 Task: Plan a 3-hour wildlife tracking and nature exploration hike for outdoor enthusiasts.
Action: Mouse pressed left at (476, 192)
Screenshot: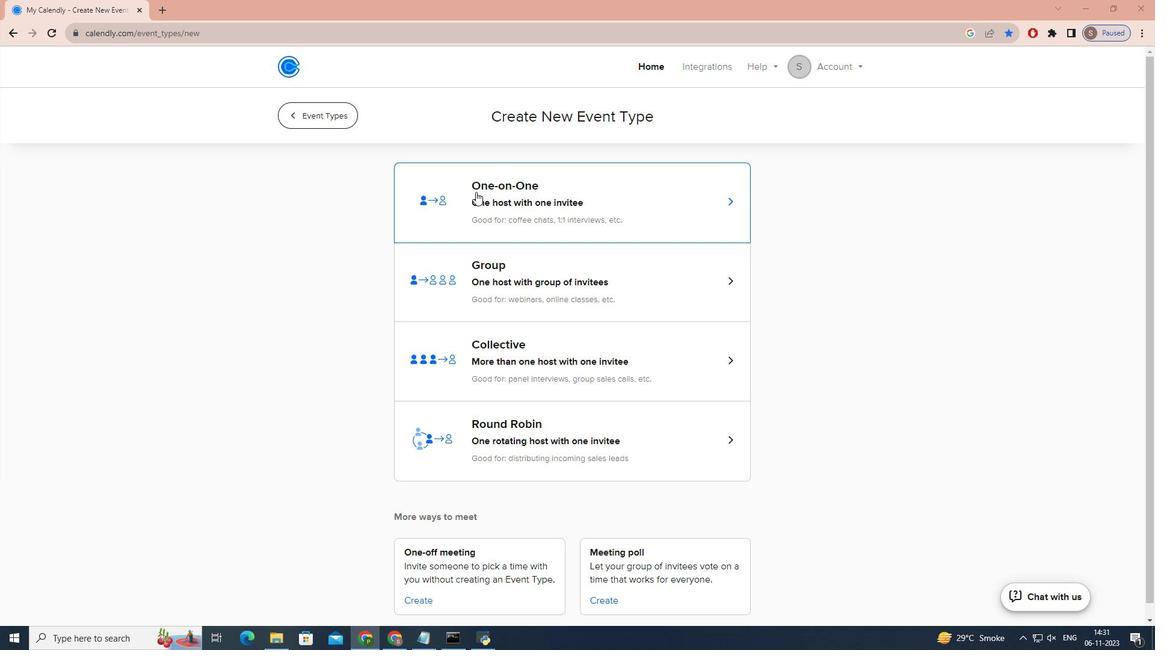 
Action: Mouse moved to (441, 282)
Screenshot: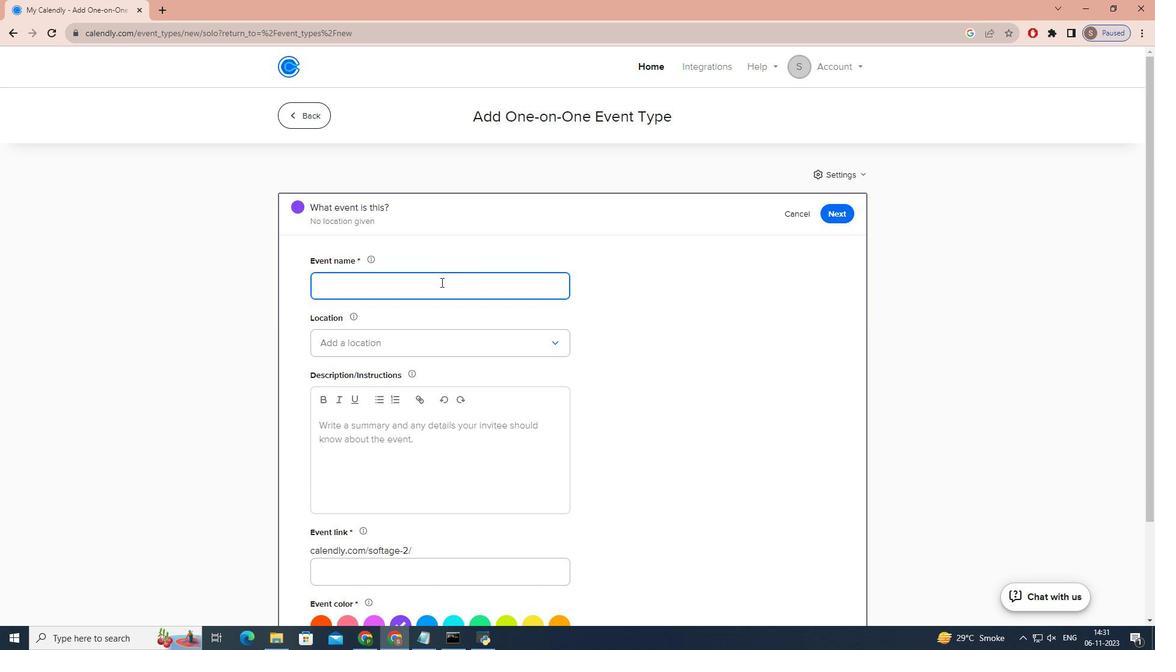 
Action: Mouse pressed left at (441, 282)
Screenshot: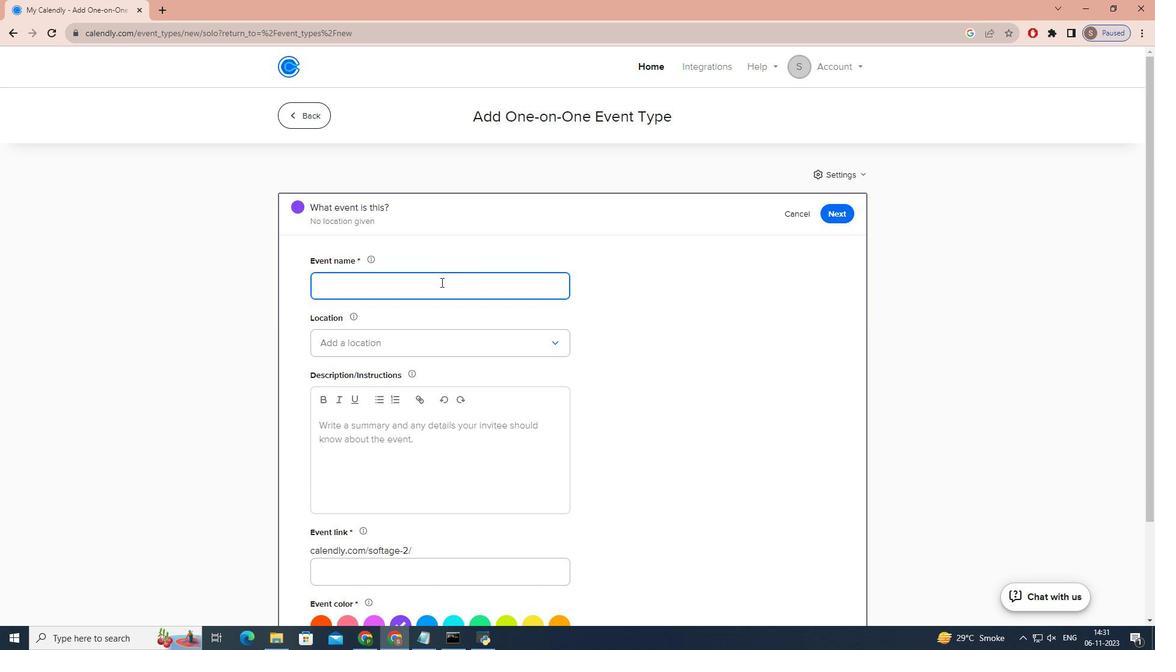 
Action: Key pressed w<Key.caps_lock>ILDLIFE<Key.space><Key.caps_lock>t<Key.caps_lock>RACKING<Key.space>AND<Key.space><Key.caps_lock>mn<Key.caps_lock><Key.backspace><Key.backspace><Key.caps_lock>n<Key.caps_lock>ATURE<Key.space><Key.caps_lock>e<Key.caps_lock>XPLORATION<Key.space><Key.caps_lock>h<Key.caps_lock>IKE<Key.space>
Screenshot: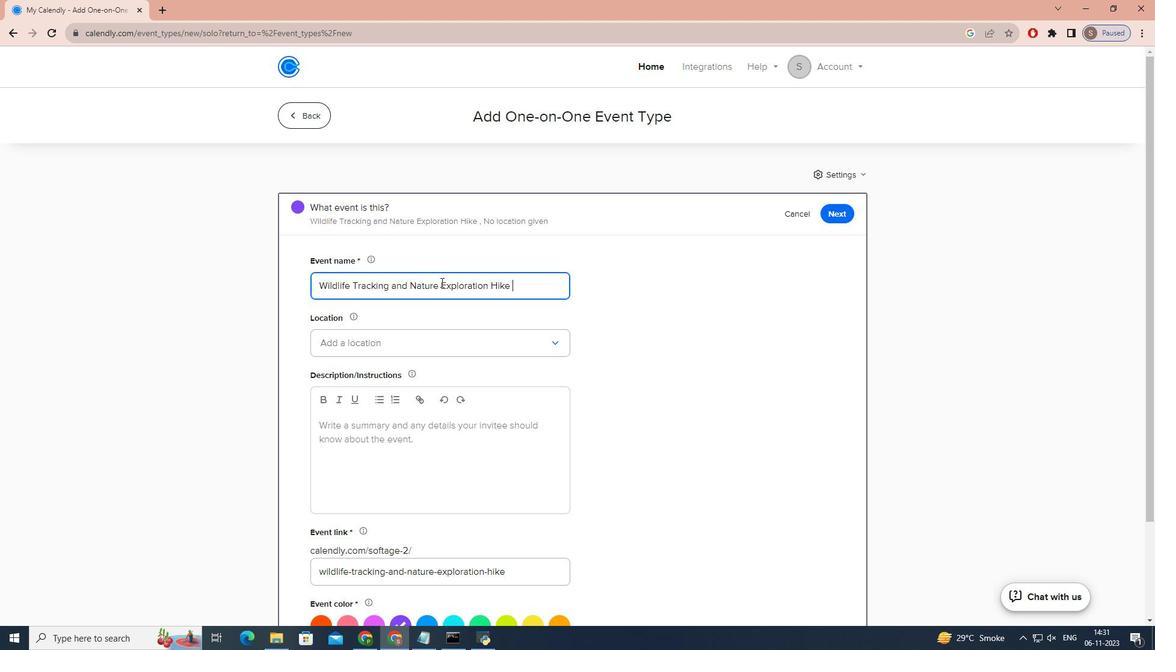 
Action: Mouse moved to (426, 337)
Screenshot: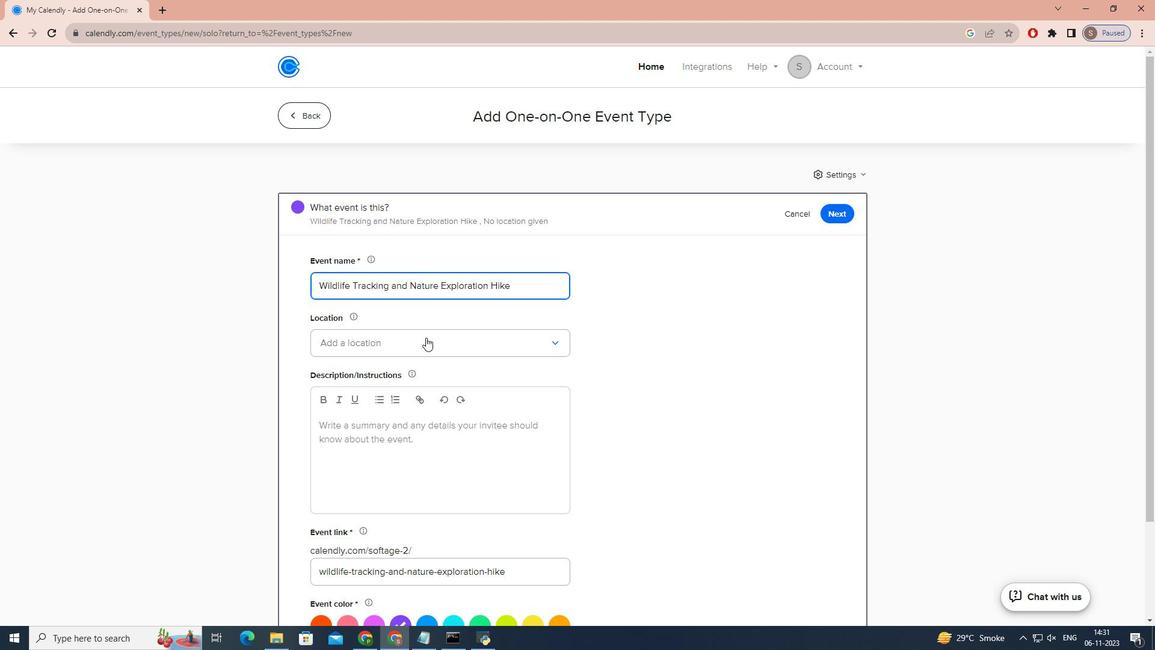 
Action: Mouse pressed left at (426, 337)
Screenshot: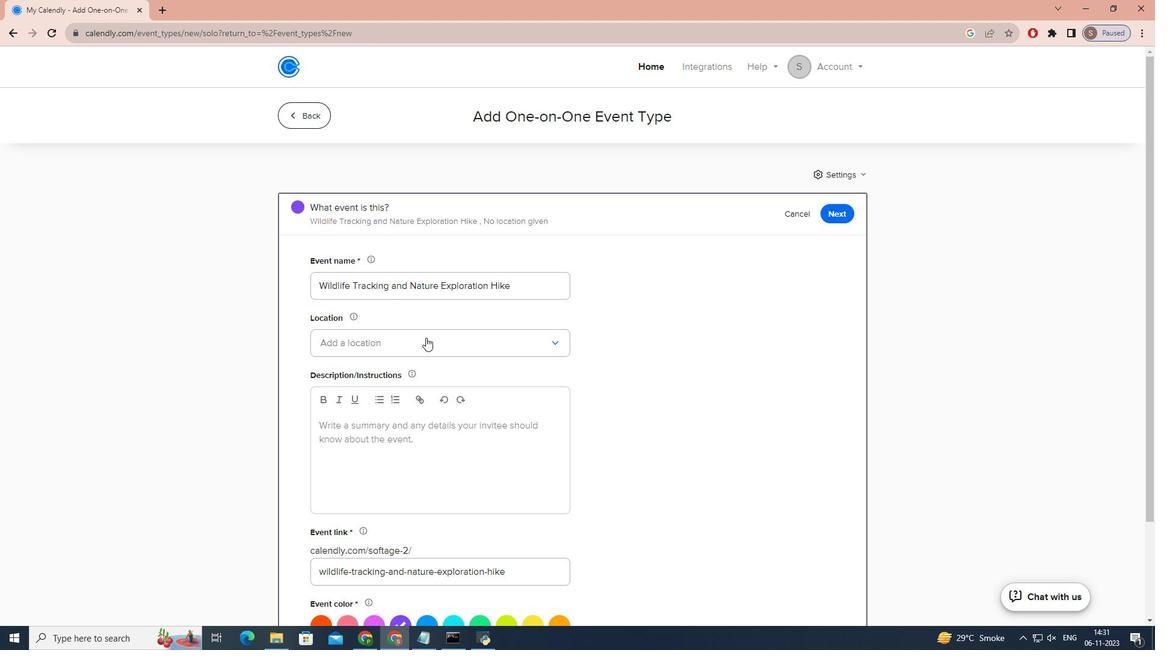 
Action: Mouse moved to (409, 375)
Screenshot: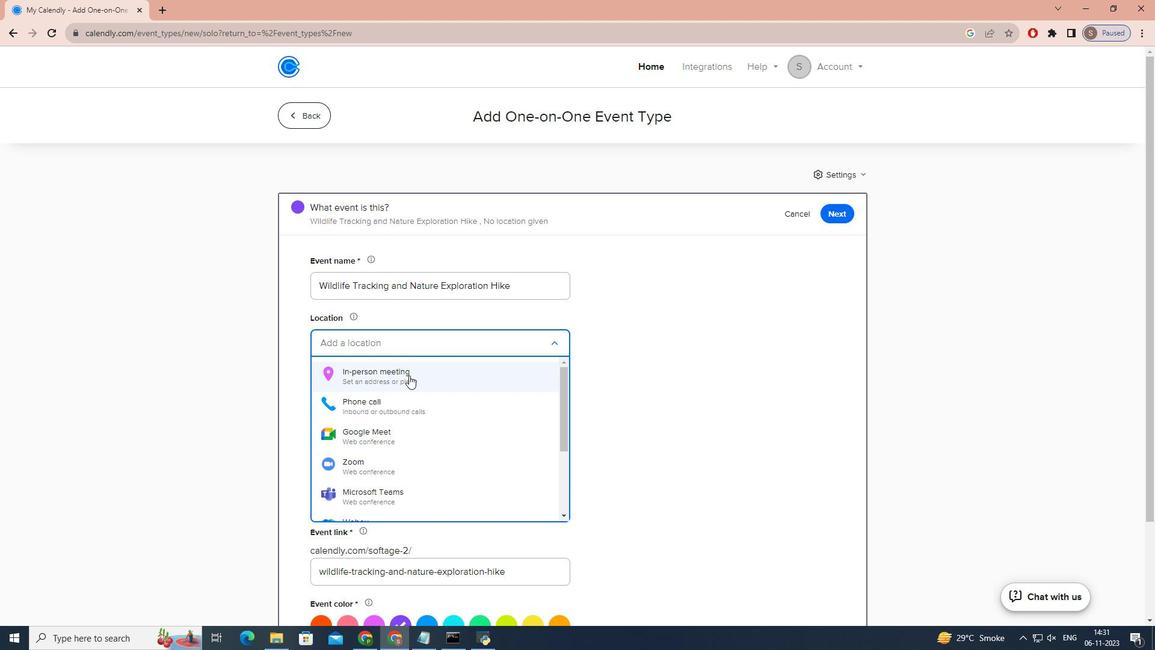 
Action: Mouse pressed left at (409, 375)
Screenshot: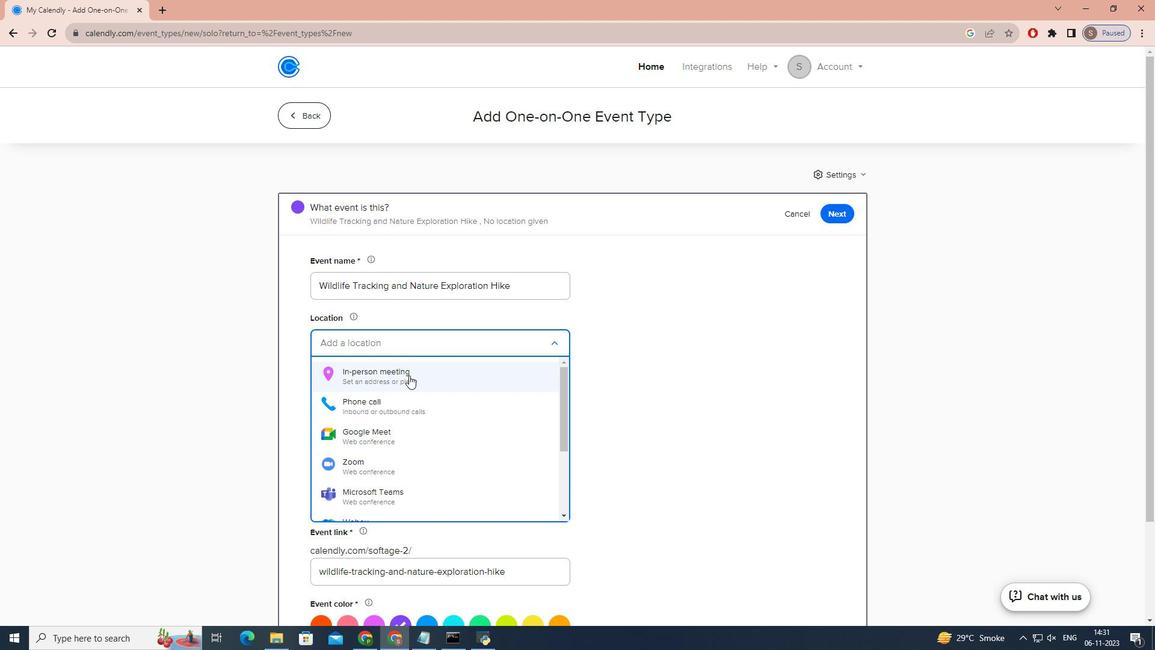 
Action: Mouse moved to (506, 198)
Screenshot: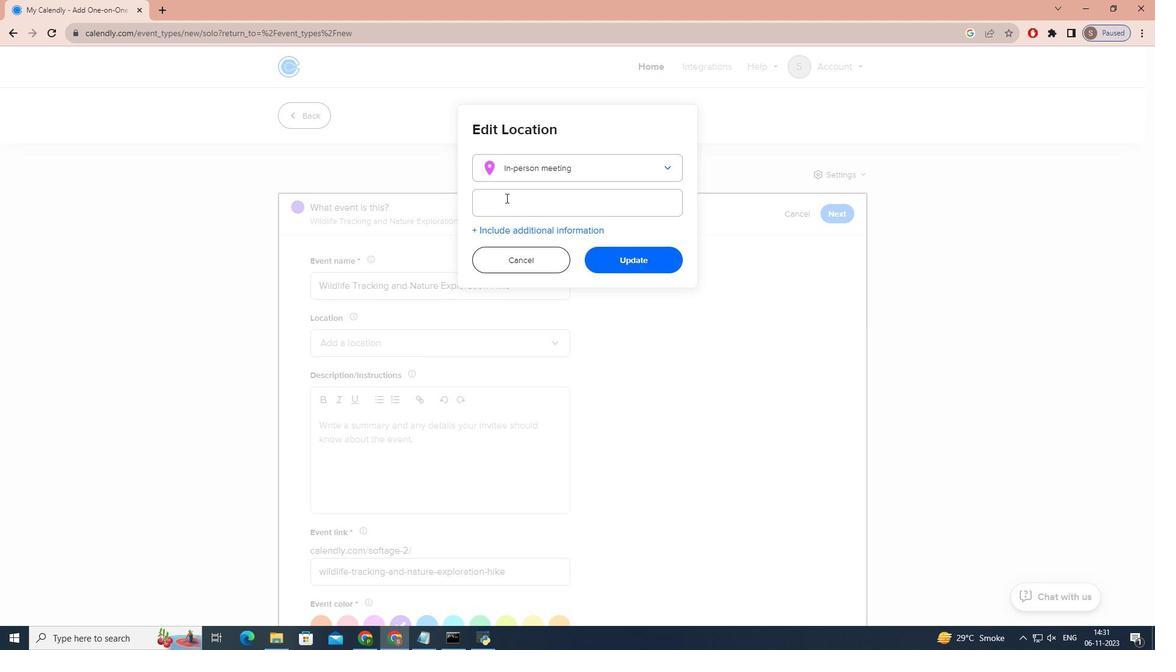 
Action: Mouse pressed left at (506, 198)
Screenshot: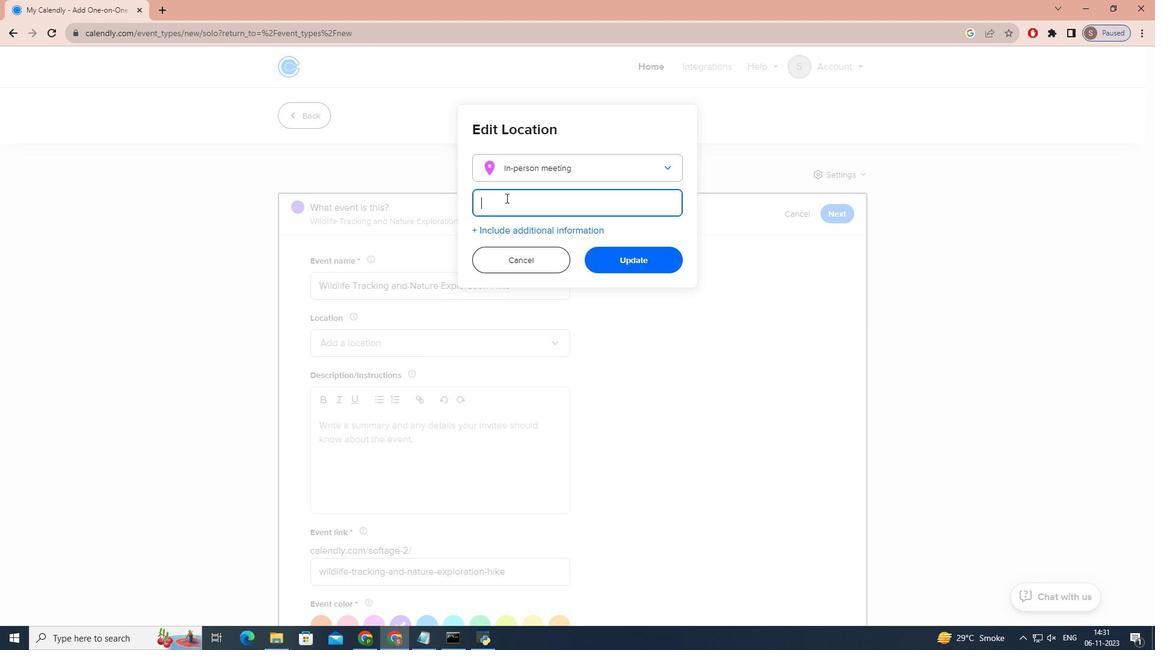 
Action: Key pressed <Key.caps_lock>s<Key.caps_lock>AN<Key.space><Key.caps_lock>d<Key.caps_lock>IEGO<Key.space><Key.caps_lock>w<Key.caps_lock>ILDLIFE<Key.space><Key.caps_lock>r<Key.caps_lock>EFUGE,<Key.space>1790<Key.space><Key.caps_lock>m<Key.caps_lock>AR<Key.space><Key.caps_lock>b<Key.caps_lock>RISA<Key.space><Key.caps_lock>c<Key.caps_lock>IR,<Key.space><Key.caps_lock>c<Key.caps_lock>ARSBAD<Key.backspace><Key.backspace><Key.backspace><Key.backspace>LSBAD,<Key.space><Key.caps_lock>ca<Key.space>92008,<Key.space><Key.caps_lock>US<Key.backspace><Key.backspace><Key.caps_lock>us
Screenshot: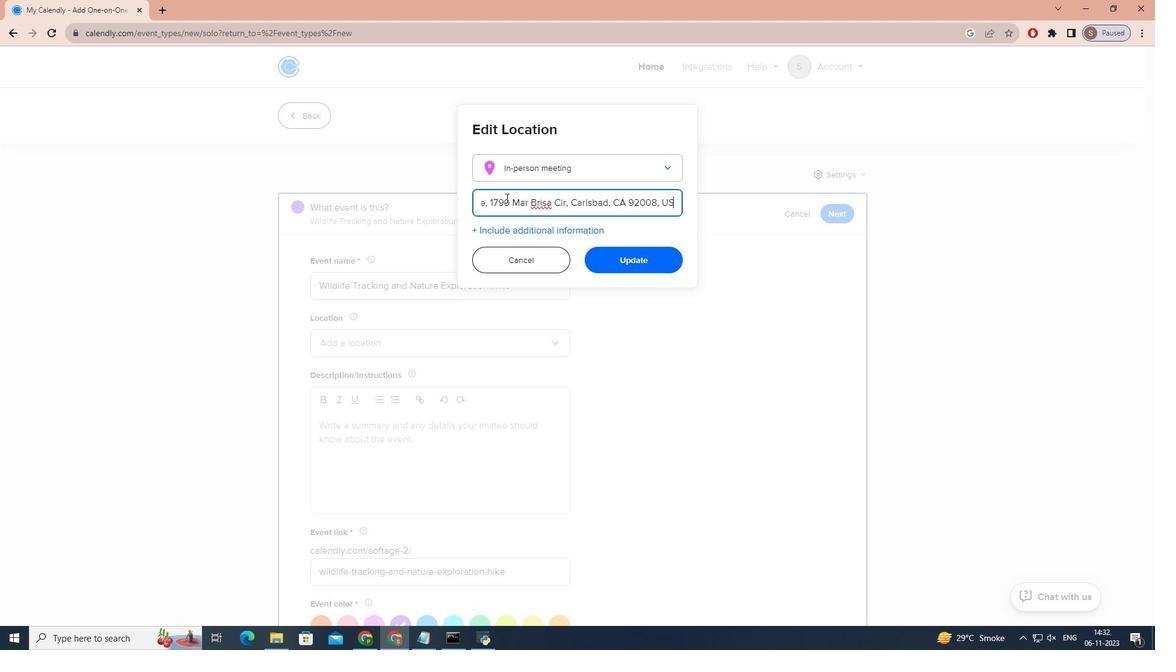 
Action: Mouse moved to (627, 267)
Screenshot: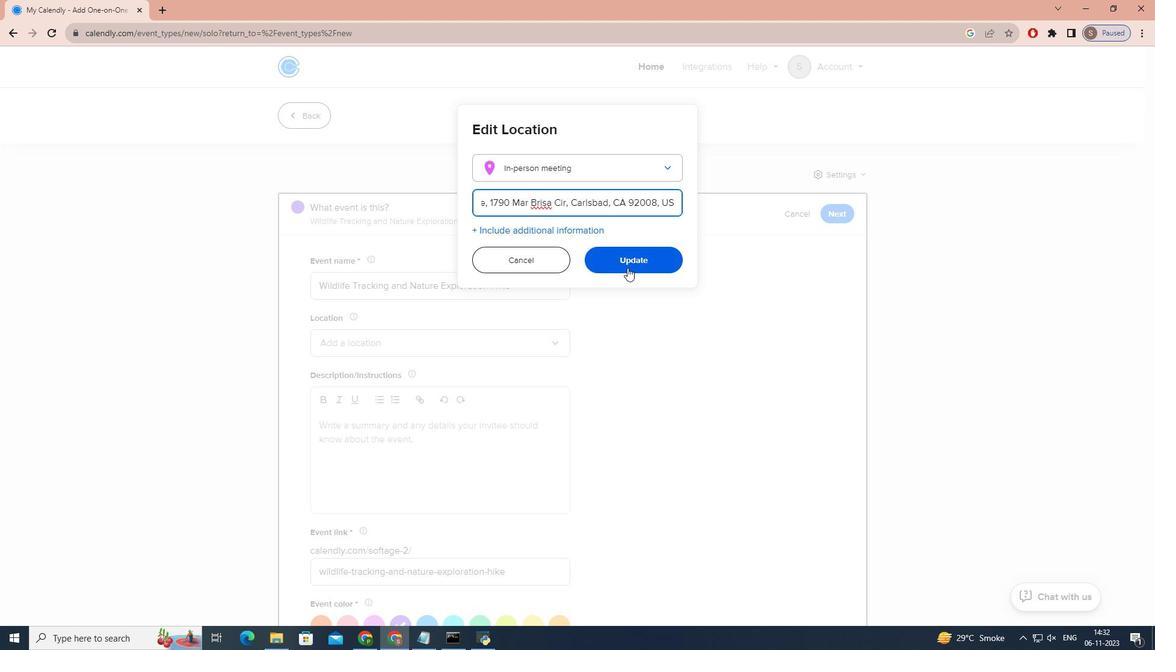 
Action: Mouse pressed left at (627, 267)
Screenshot: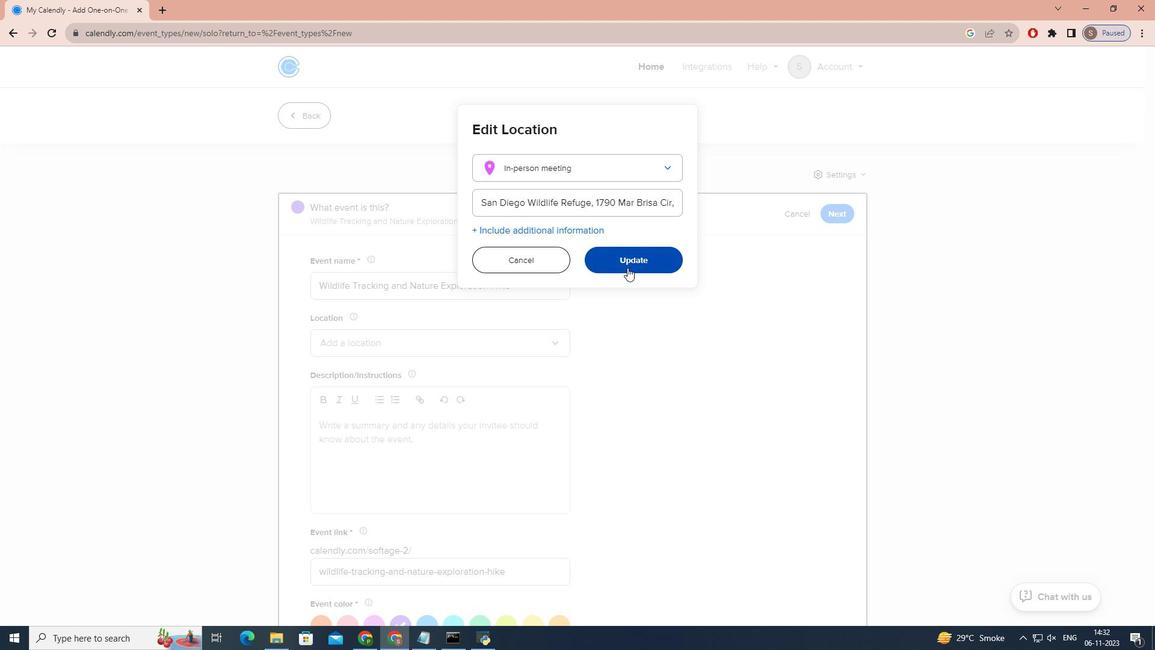 
Action: Mouse moved to (441, 469)
Screenshot: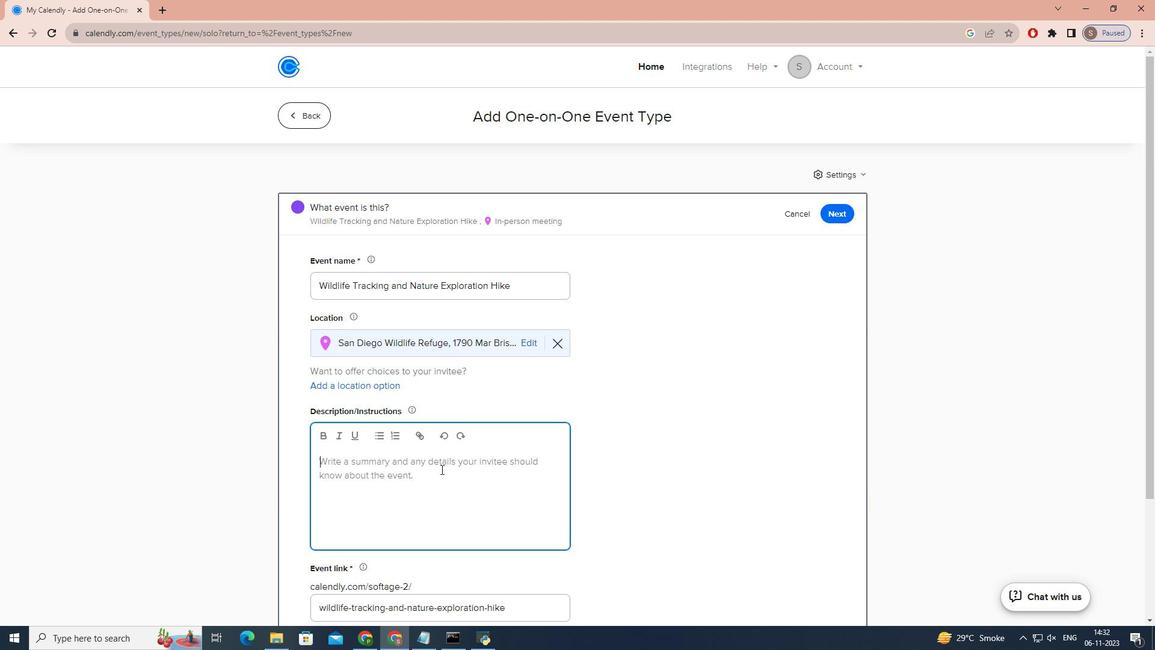 
Action: Mouse pressed left at (441, 469)
Screenshot: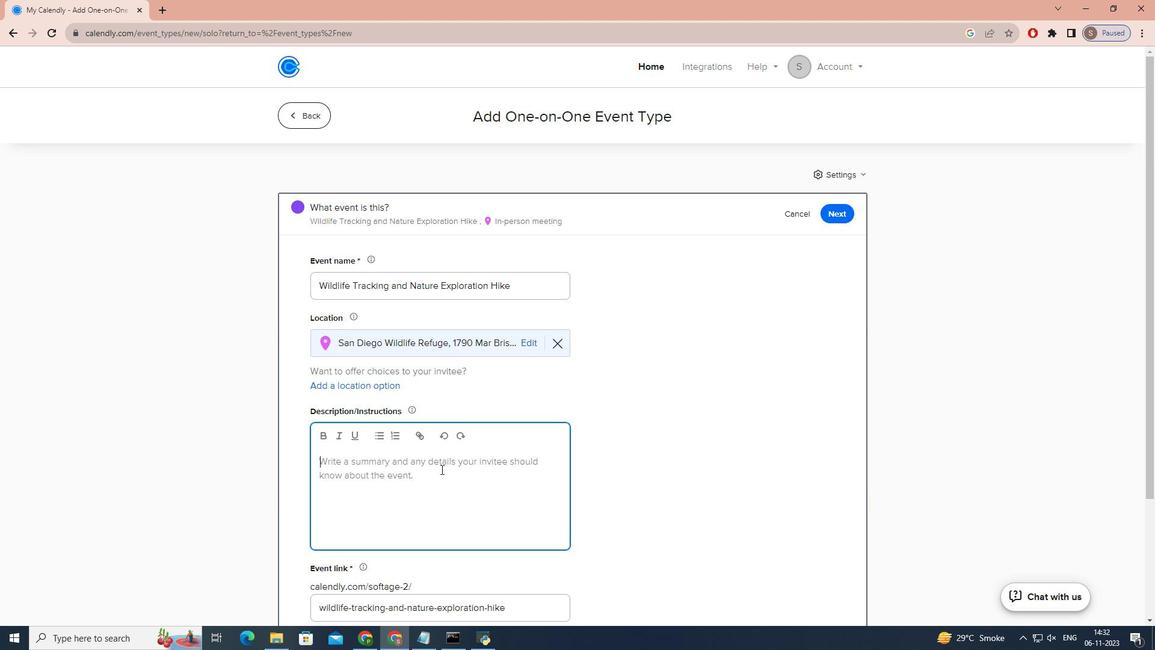 
Action: Key pressed <Key.caps_lock><Key.caps_lock>j<Key.caps_lock>OIN<Key.space>US<Key.space>FOR<Key.space>AN<Key.space>EXCITING<Key.space>ADVN<Key.backspace>ENTURE<Key.space>IN<Key.space>THE<Key.space>GREAT<Key.space>OUTDOORS<Key.space>AS<Key.space>WE<Key.space>EXPLORE<Key.space>THE<Key.space>NATURAL<Key.space>WONDERS<Key.space>AND<Key.space>WILDLIFE<Key.space>OF<Key.space><Key.caps_lock><Key.caps_lock><Key.caps_lock>s<Key.caps_lock>AN<Key.space><Key.caps_lock>d<Key.caps_lock>IEGO<Key.space><Key.caps_lock>w<Key.caps_lock>ILDLIFE<Key.space><Key.caps_lock>r<Key.caps_lock>EFUGE.<Key.space><Key.enter><Key.caps_lock>o<Key.caps_lock>UIR<Key.backspace><Key.backspace>R<Key.space><Key.caps_lock><Key.caps_lock>EXPERIENCED<Key.space>GUIDES<Key.space>WILL<Key.space>LEAD<Key.space>YOU<Key.space>THROUGH<Key.space>THE<Key.space>BEAUTIFUL<Key.space>WILDERNESS,<Key.space>SHARING<Key.space>THEIR<Key.space>KNOWLEDGE<Key.space>OF<Key.space>LOCAL<Key.space>FLORA<Key.space>AND<Key.space>FAUNA,<Key.space>AND<Key.space>HELPING<Key.space>YOU<Key.space>TRACK<Key.space>WILDLIFE<Key.space>LIKE<Key.space>NEVER<Key.space>BEFORE
Screenshot: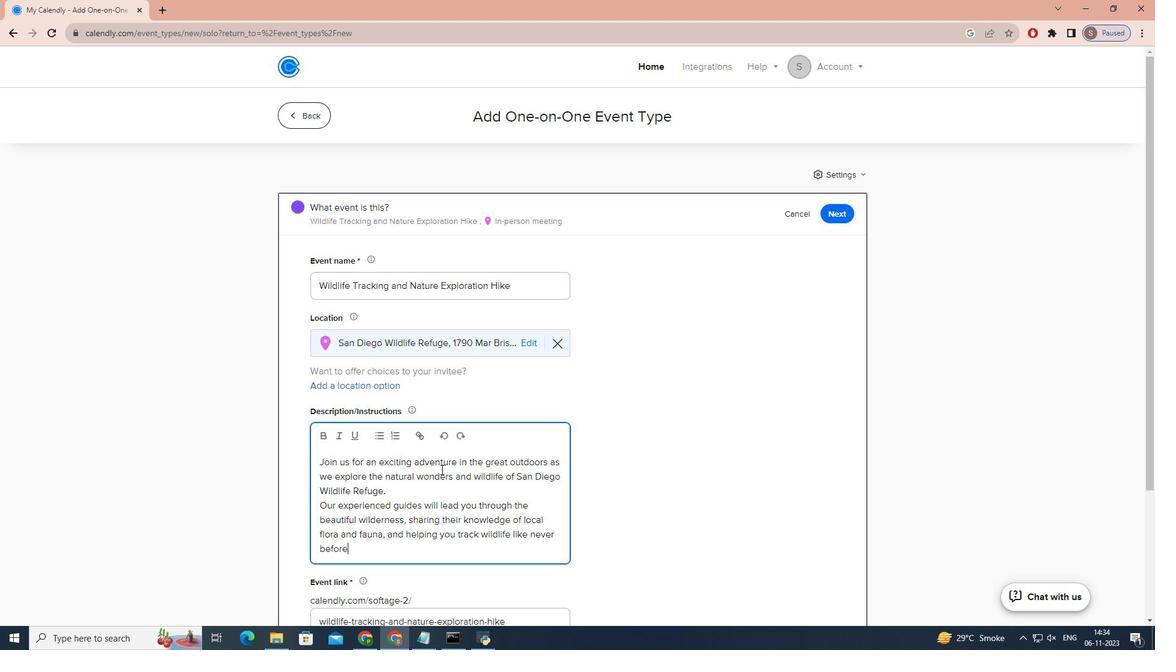 
Action: Mouse moved to (464, 484)
Screenshot: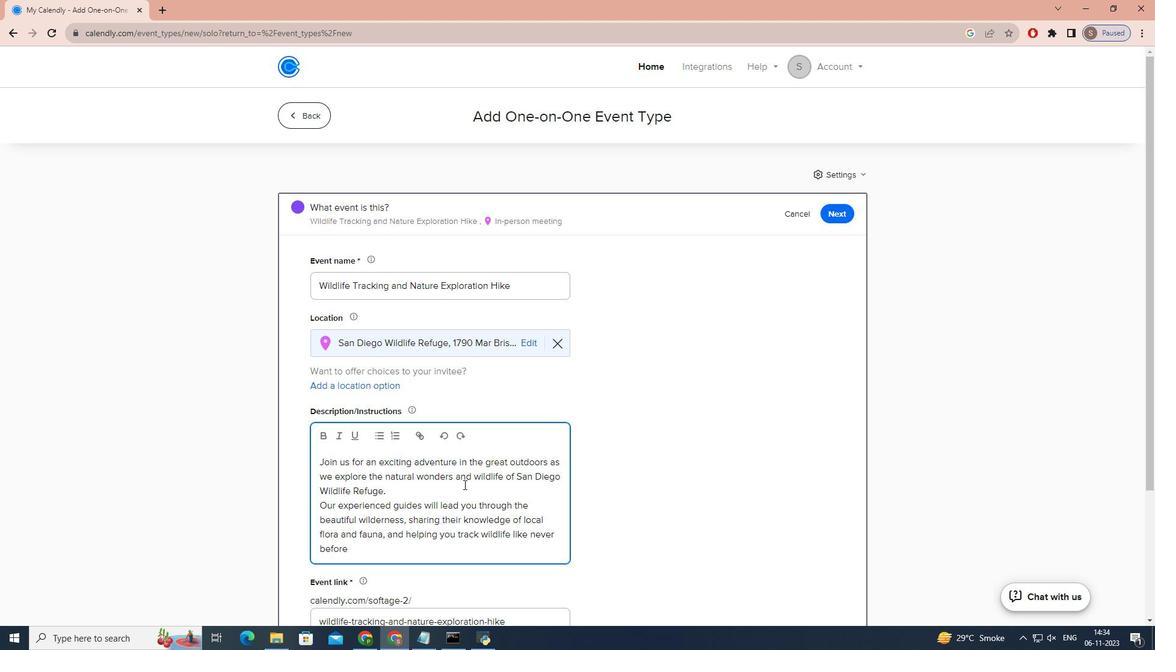 
Action: Key pressed .<Key.space>
Screenshot: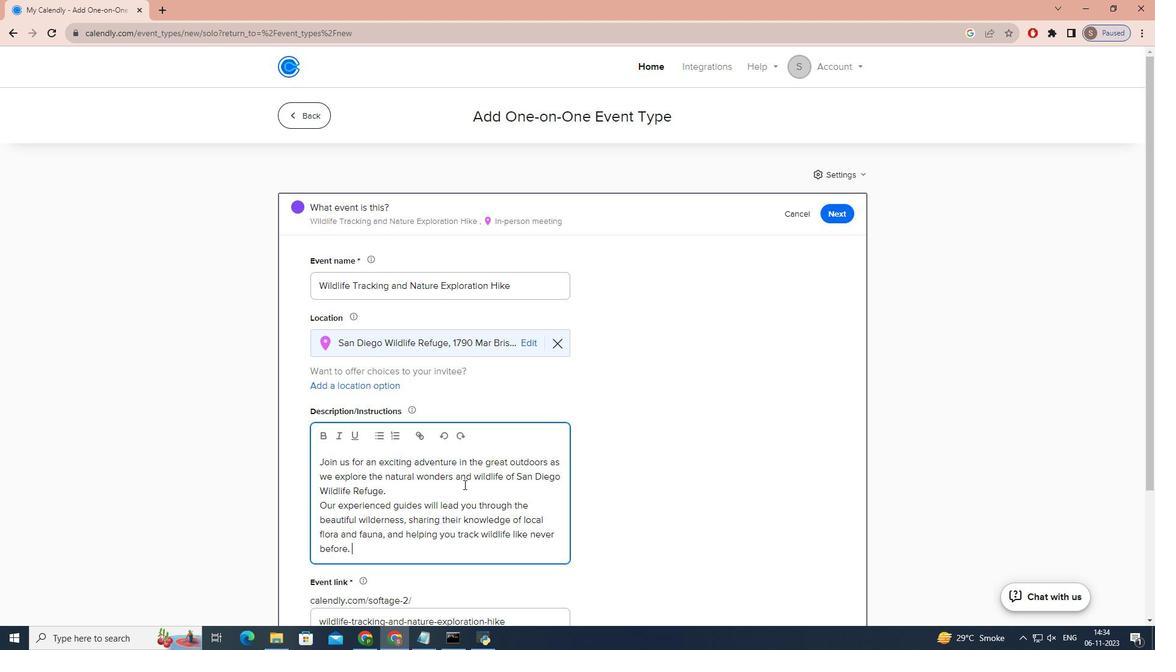 
Action: Mouse scrolled (464, 484) with delta (0, 0)
Screenshot: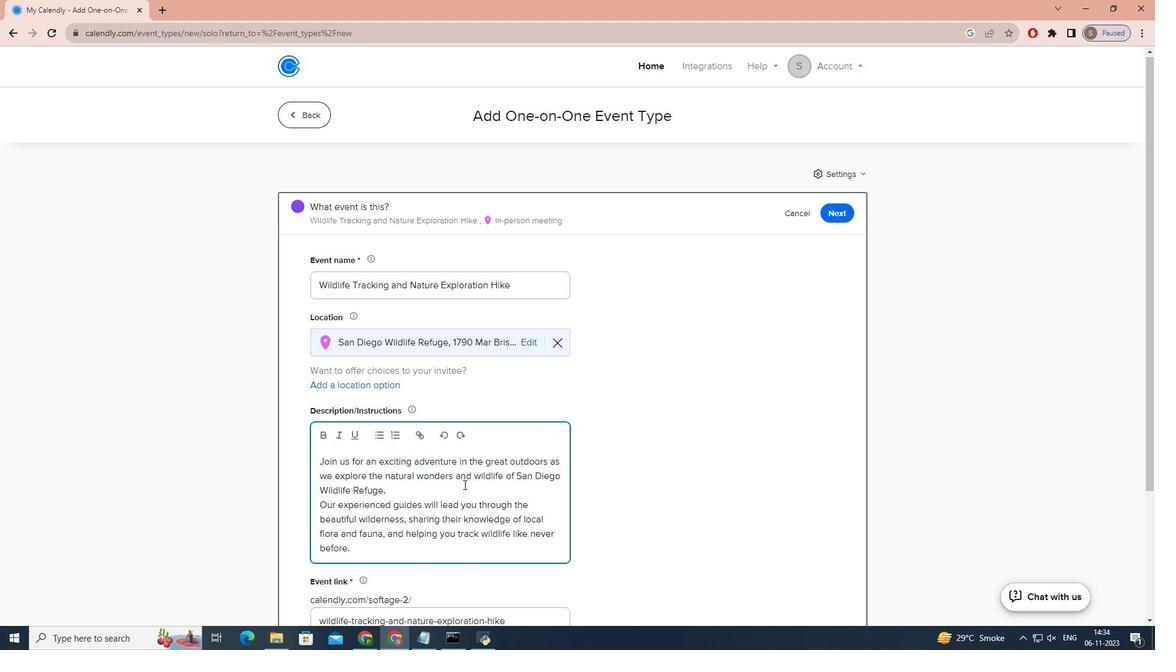 
Action: Mouse scrolled (464, 484) with delta (0, 0)
Screenshot: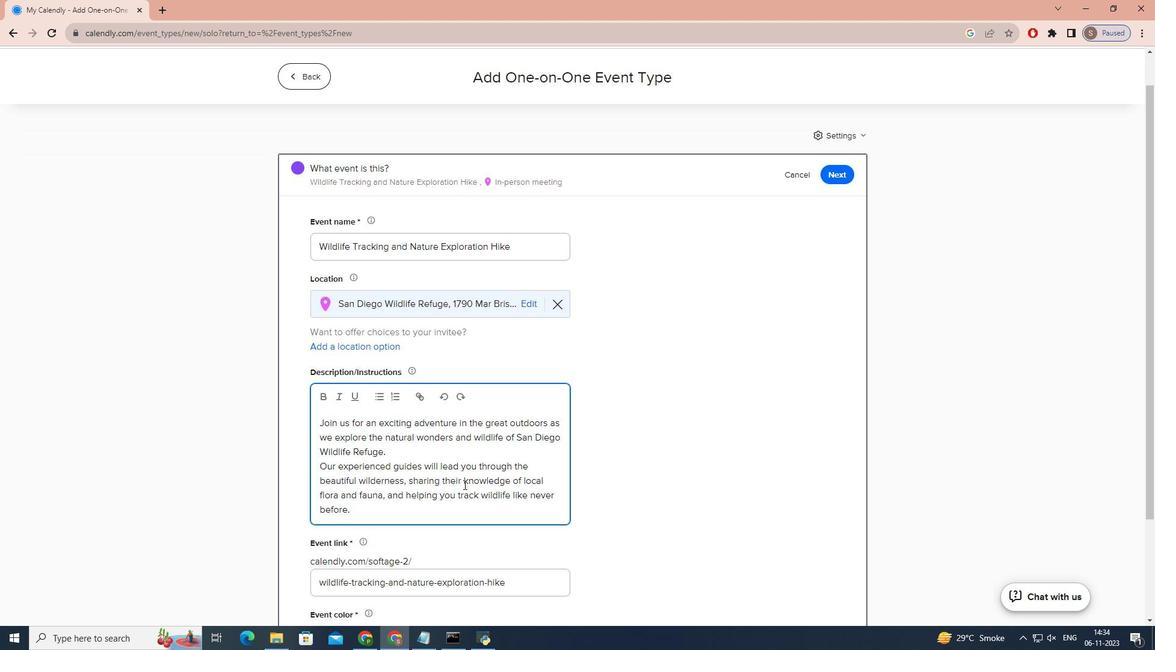 
Action: Mouse scrolled (464, 484) with delta (0, 0)
Screenshot: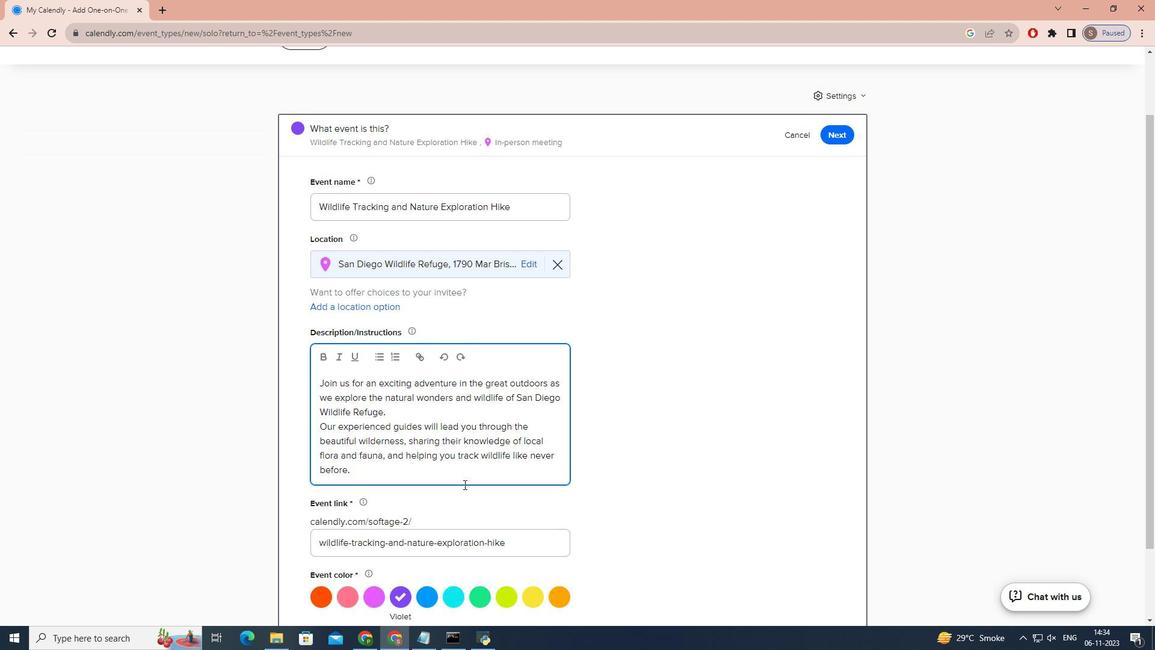 
Action: Mouse scrolled (464, 484) with delta (0, 0)
Screenshot: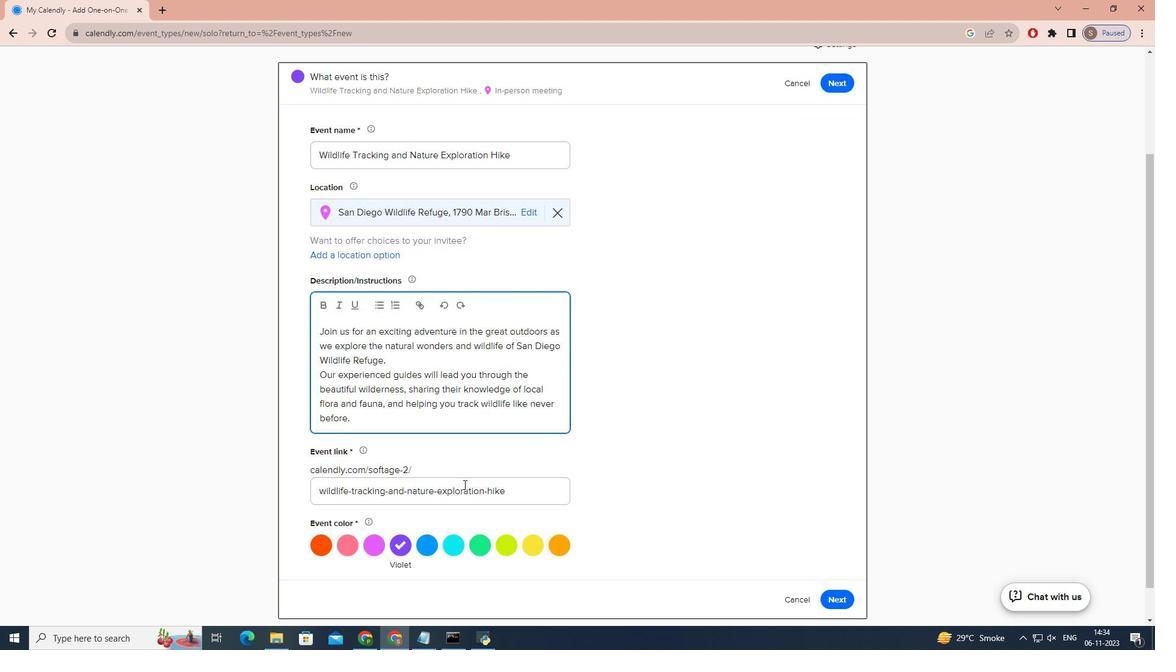 
Action: Mouse moved to (464, 513)
Screenshot: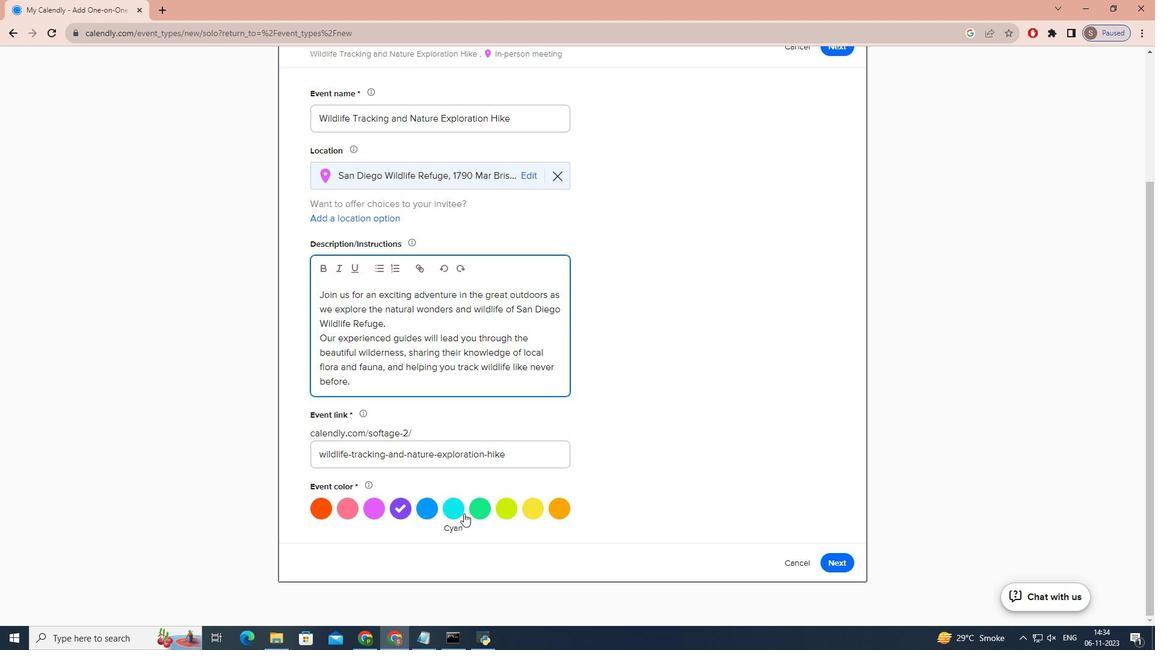 
Action: Mouse pressed left at (464, 513)
Screenshot: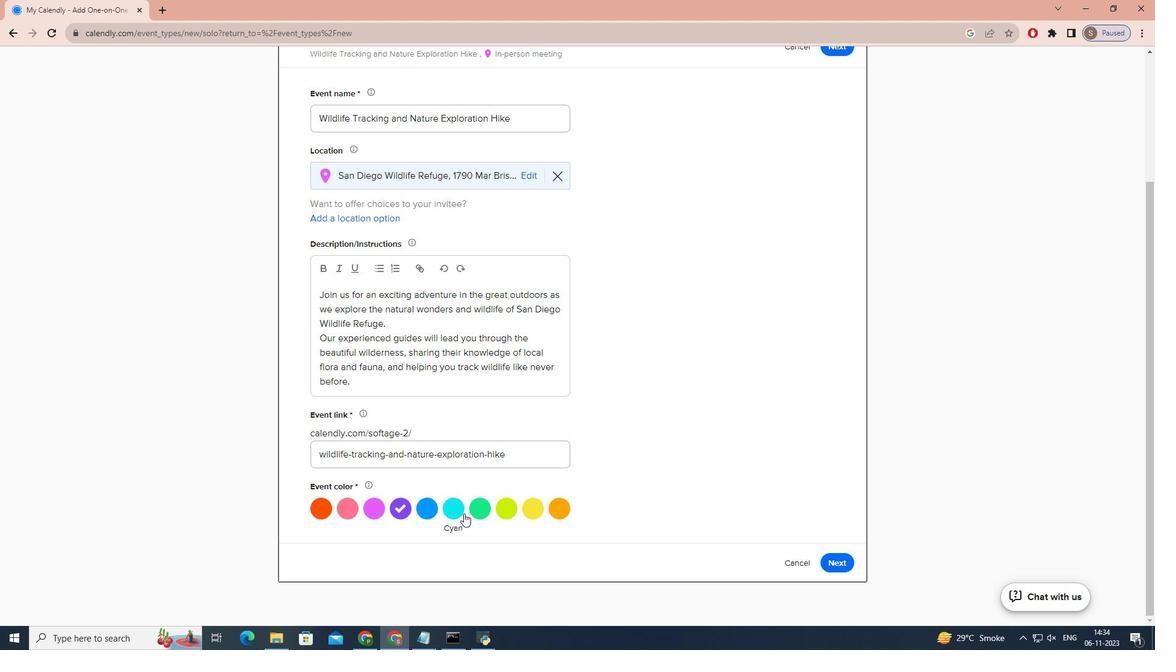 
Action: Mouse moved to (837, 562)
Screenshot: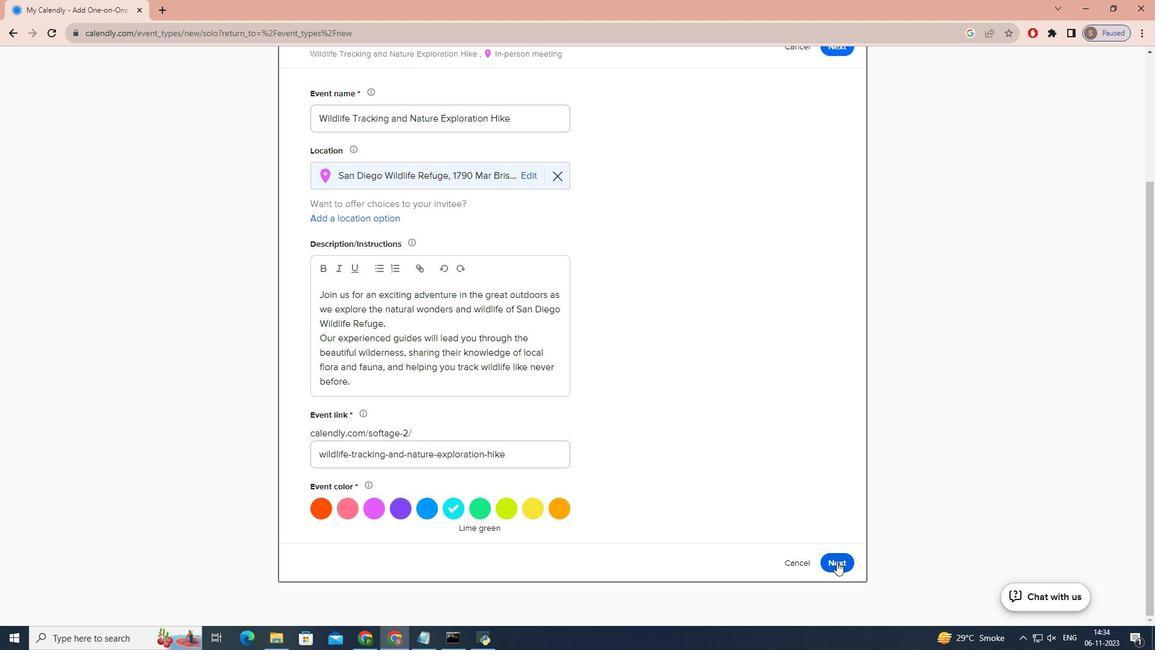 
Action: Mouse pressed left at (837, 562)
Screenshot: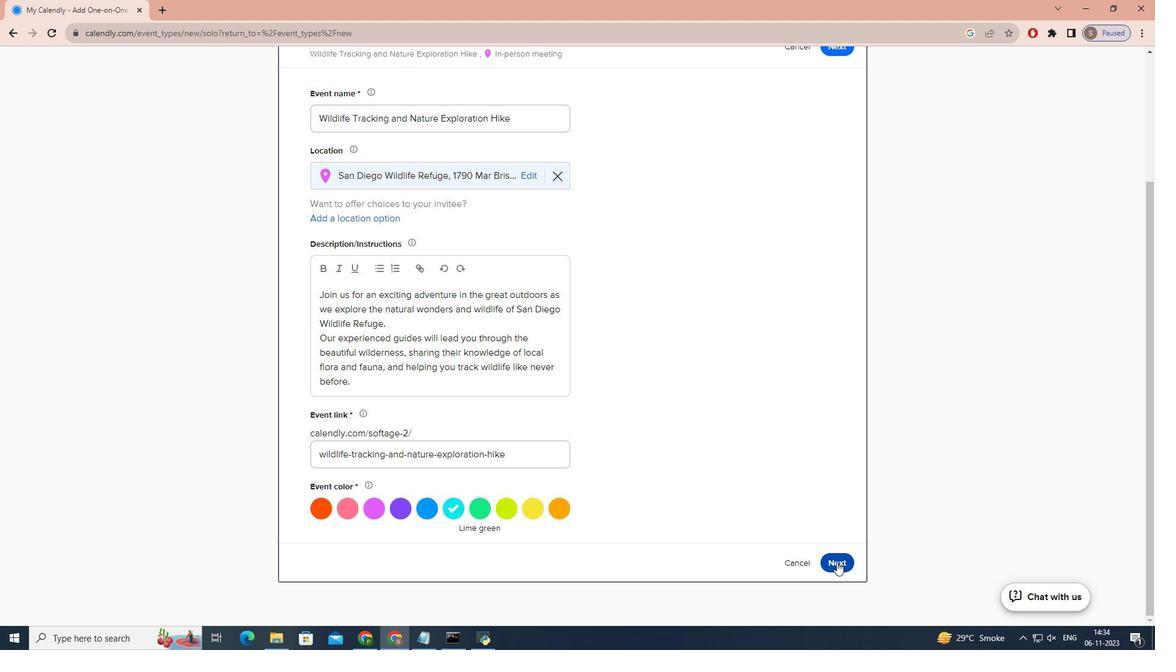 
Action: Mouse moved to (485, 338)
Screenshot: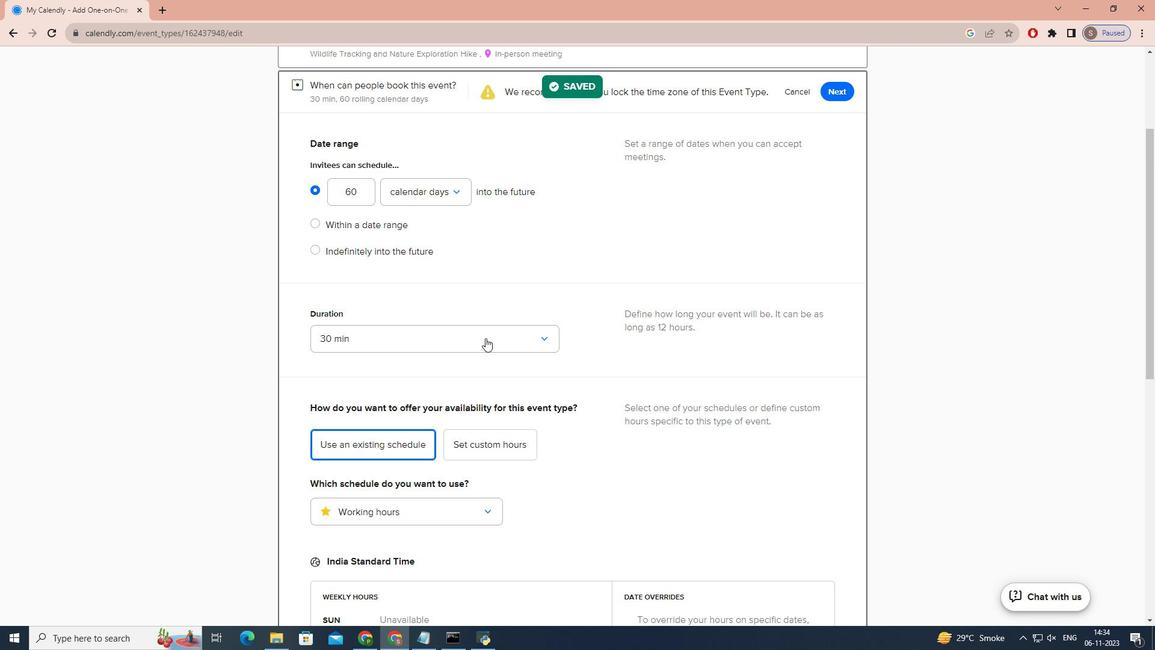 
Action: Mouse pressed left at (485, 338)
Screenshot: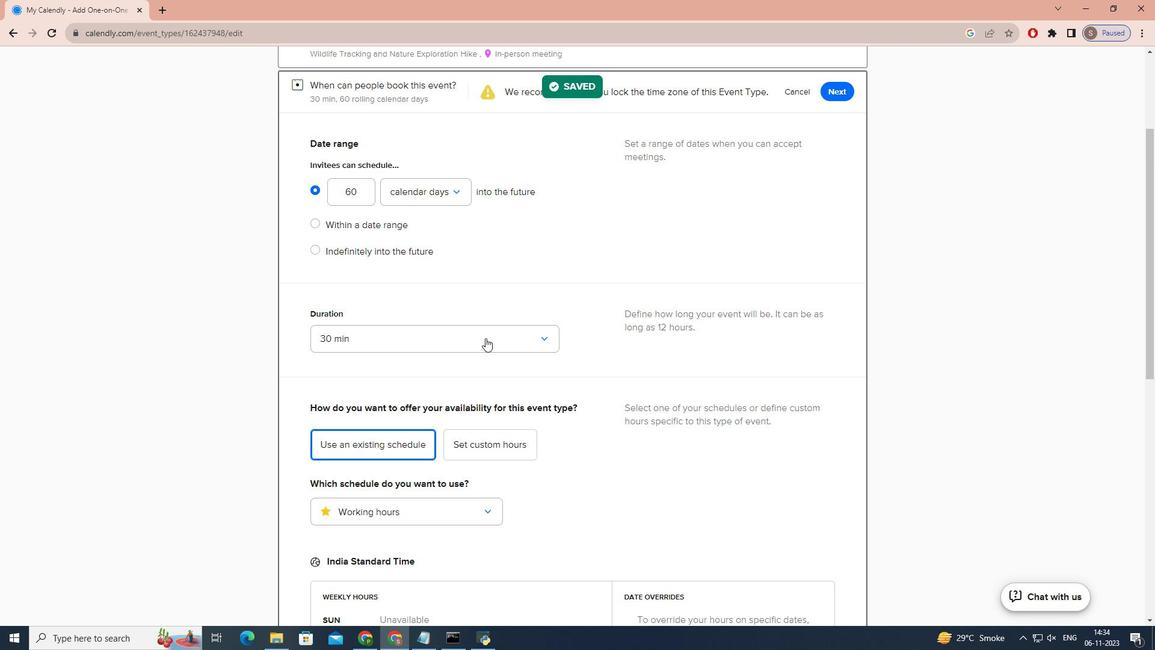 
Action: Mouse moved to (446, 465)
Screenshot: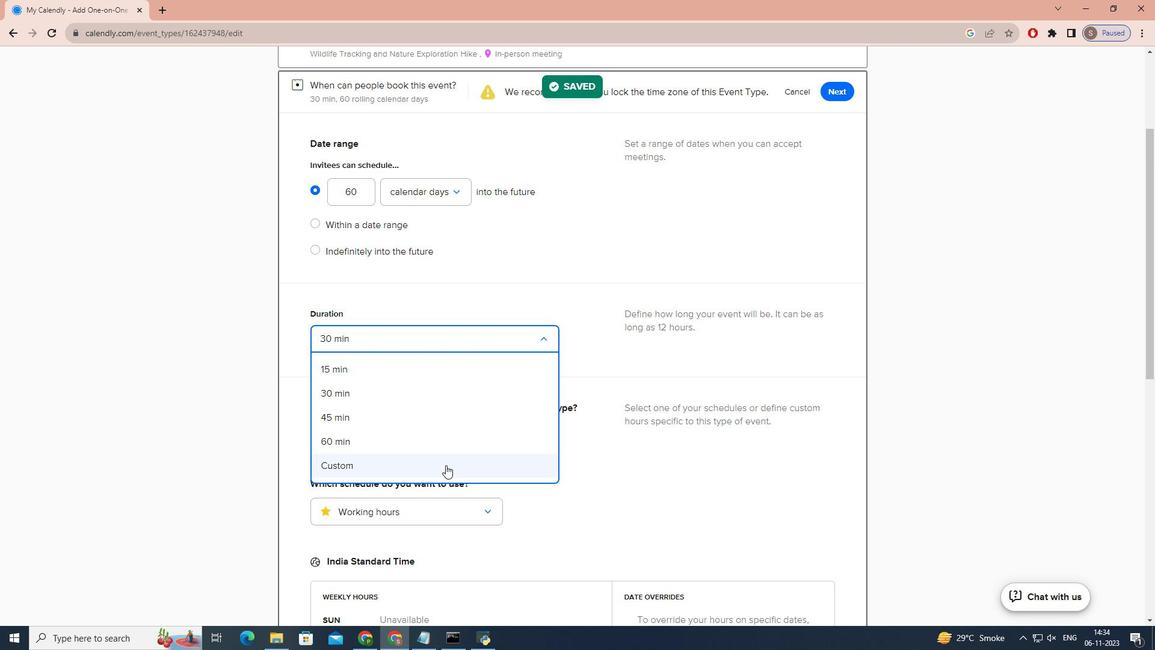 
Action: Mouse pressed left at (446, 465)
Screenshot: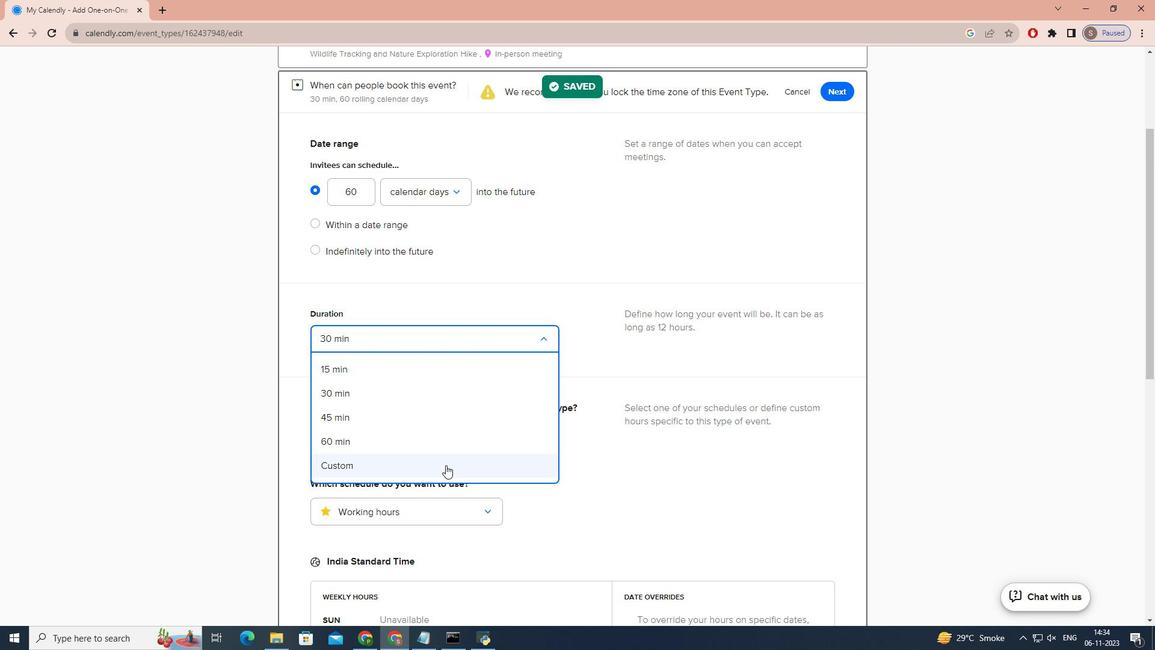 
Action: Mouse moved to (412, 356)
Screenshot: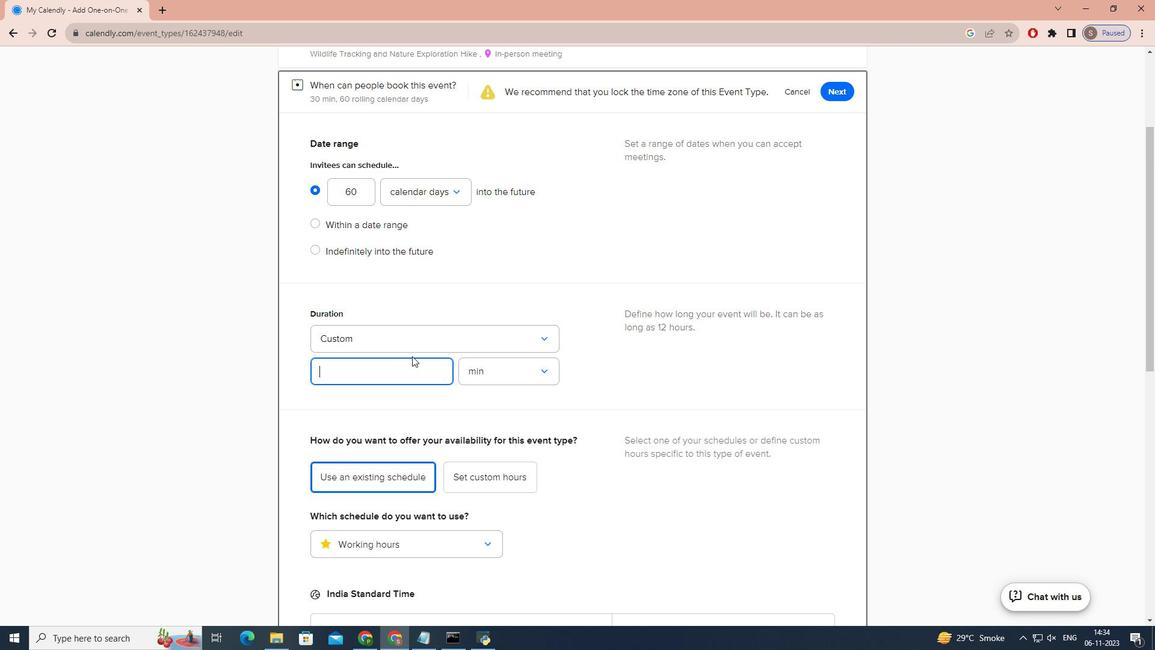 
Action: Key pressed 3
Screenshot: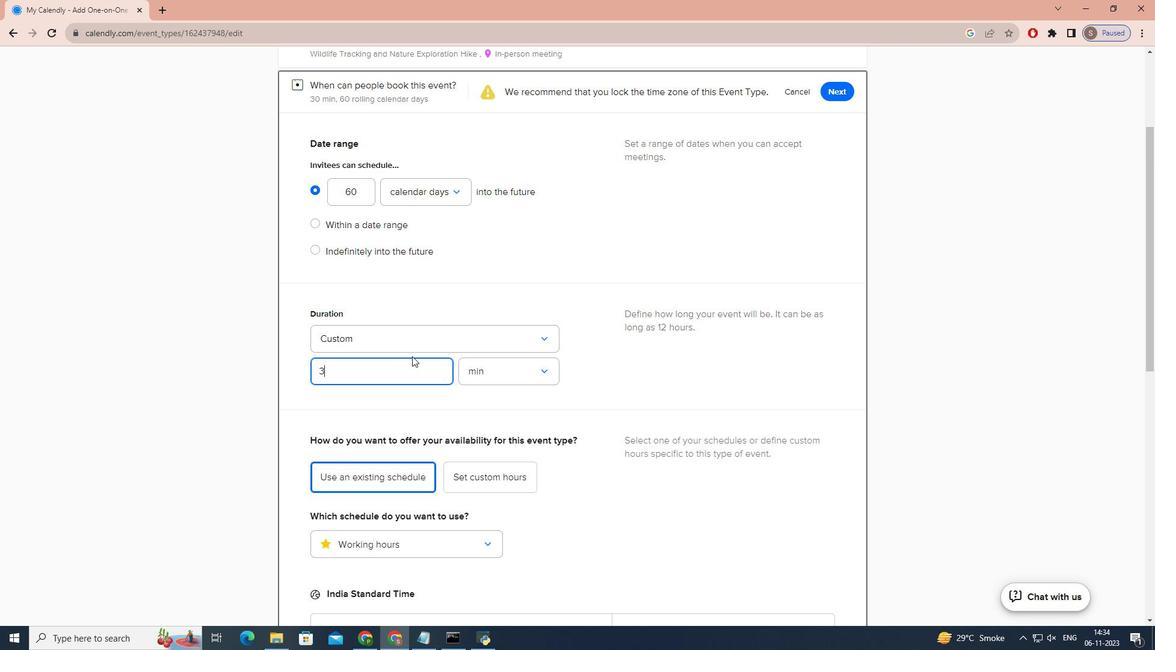 
Action: Mouse moved to (483, 372)
Screenshot: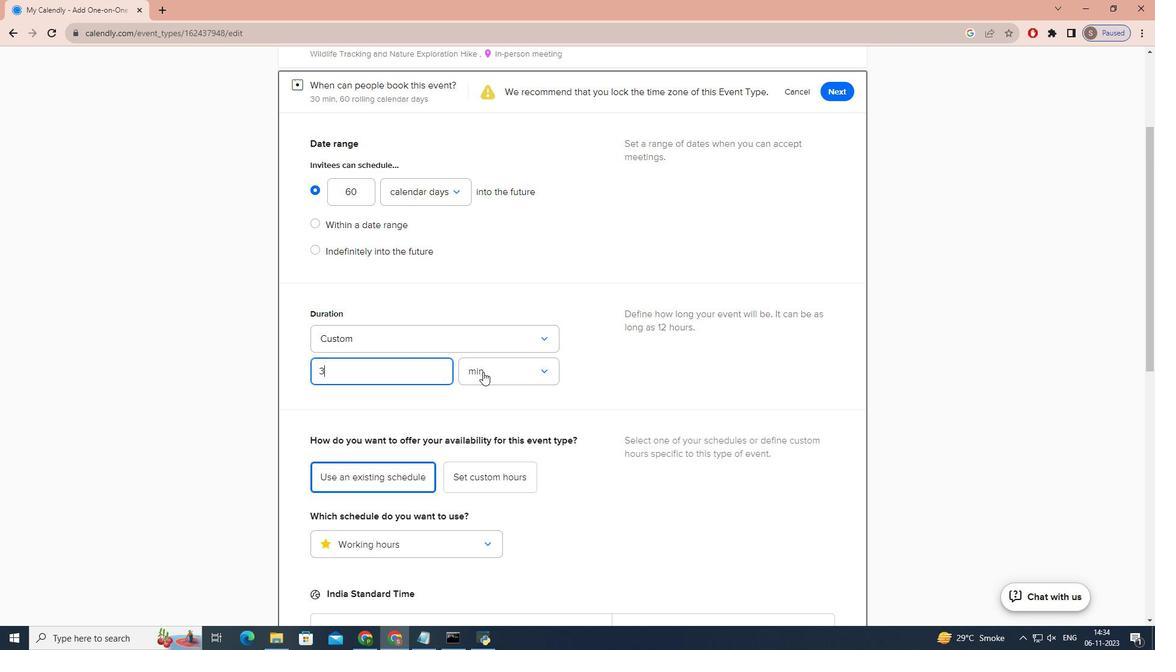 
Action: Mouse pressed left at (483, 372)
Screenshot: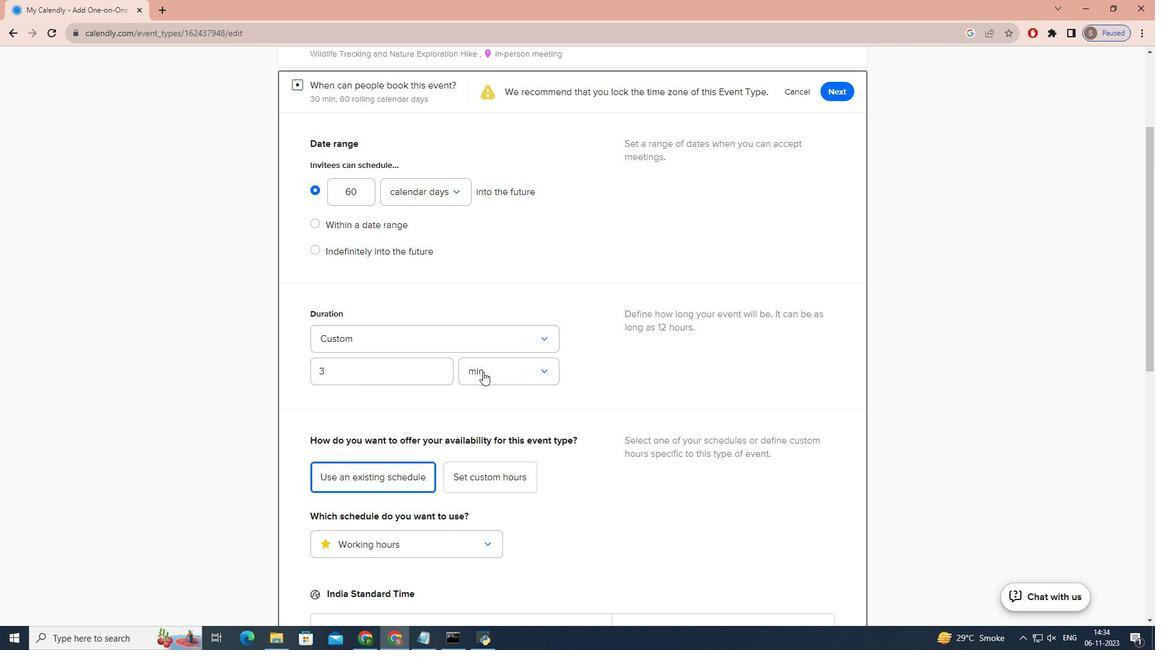 
Action: Mouse moved to (491, 430)
Screenshot: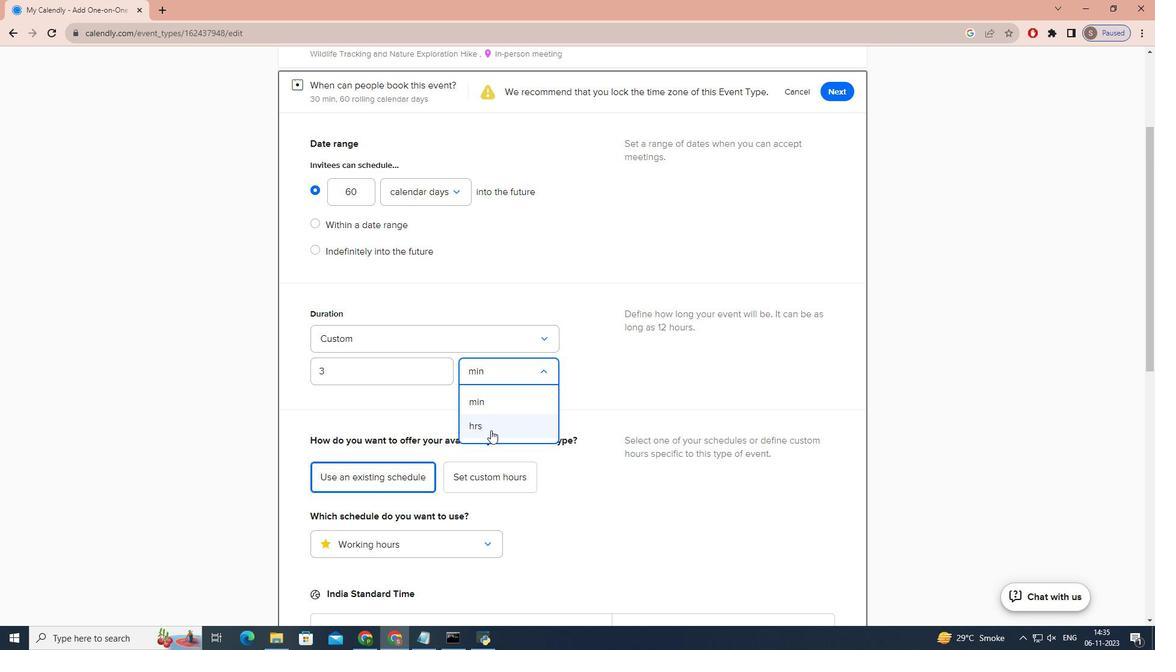 
Action: Mouse pressed left at (491, 430)
Screenshot: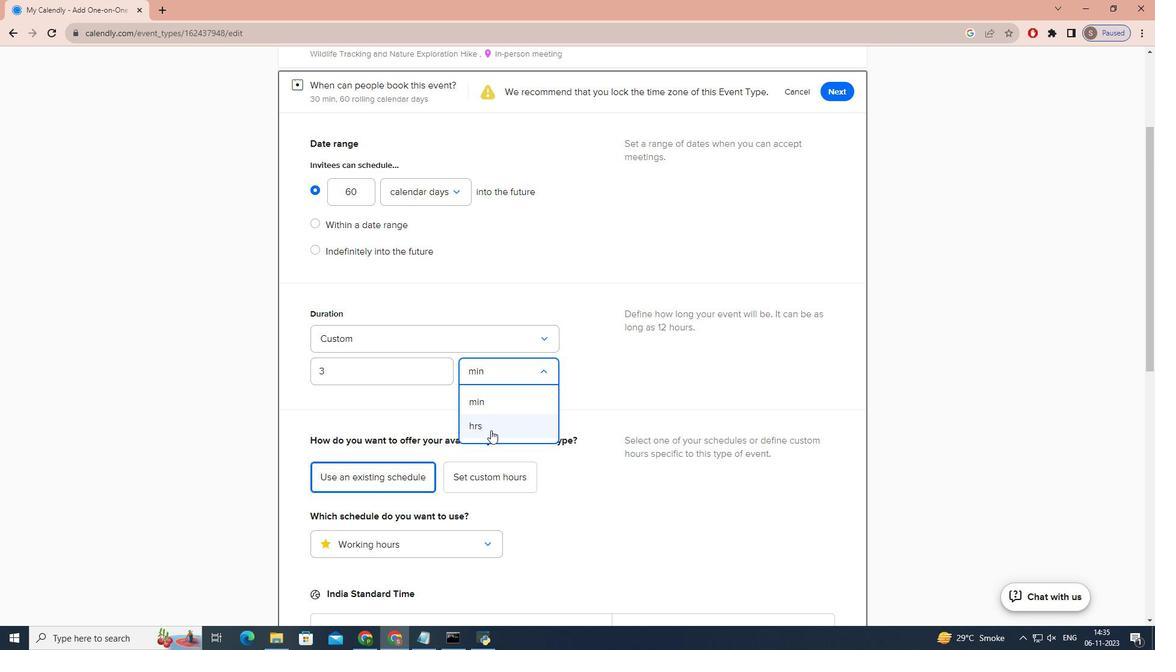 
Action: Mouse moved to (688, 320)
Screenshot: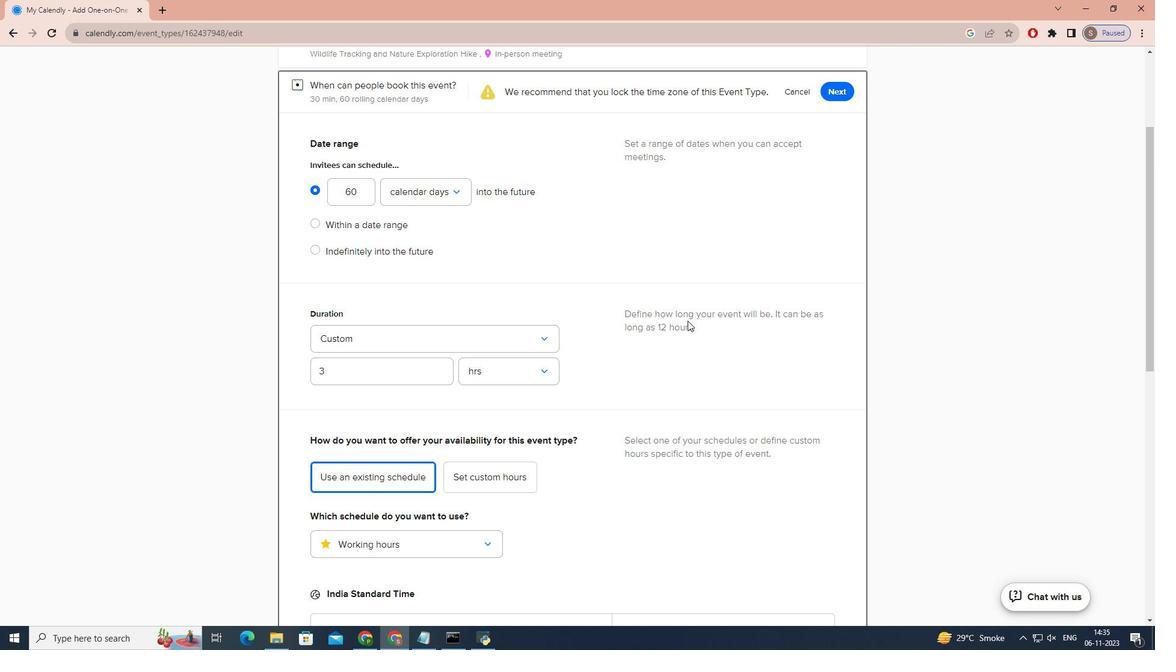 
Action: Mouse scrolled (688, 321) with delta (0, 0)
Screenshot: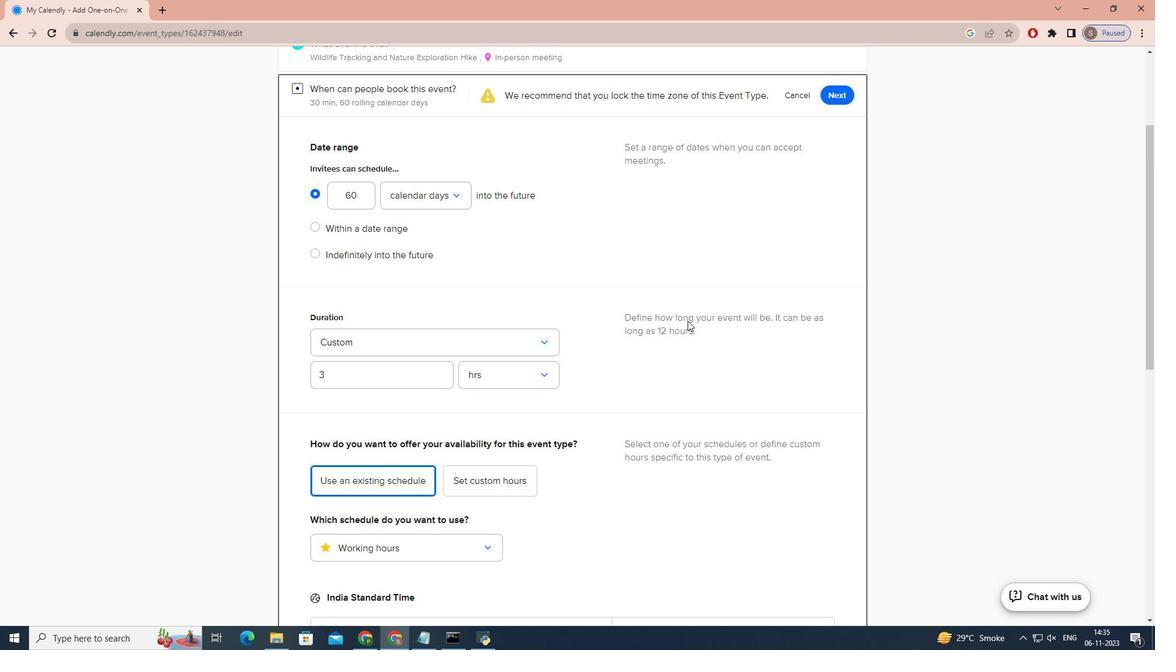 
Action: Mouse scrolled (688, 321) with delta (0, 0)
Screenshot: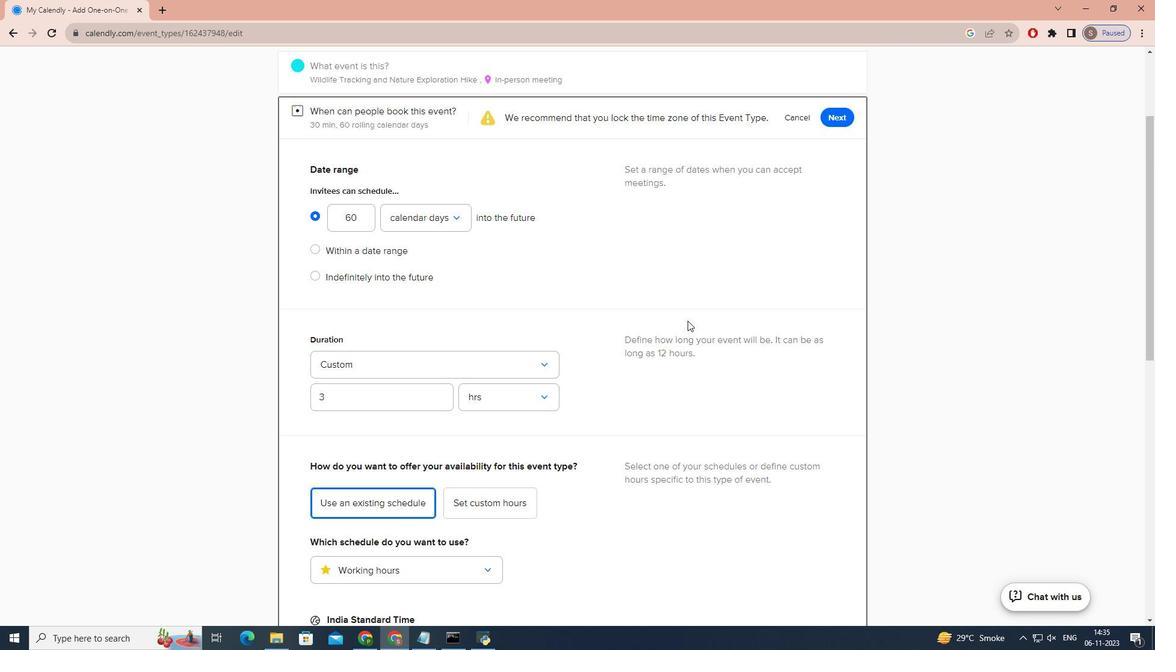 
Action: Mouse scrolled (688, 321) with delta (0, 0)
Screenshot: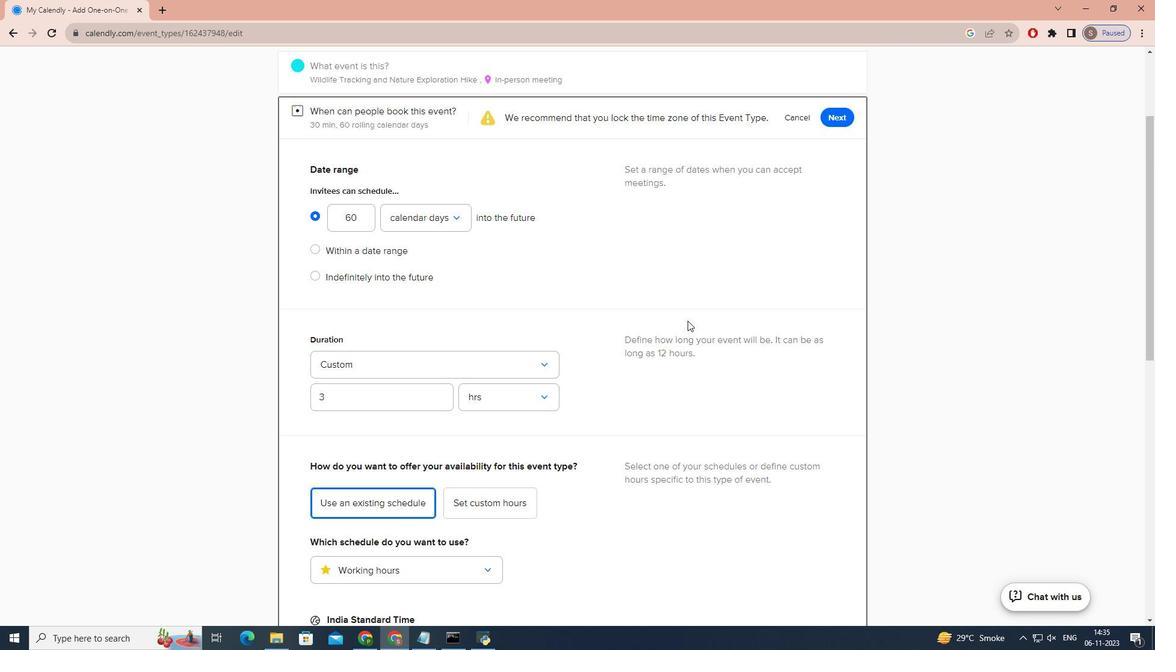 
Action: Mouse scrolled (688, 321) with delta (0, 0)
Screenshot: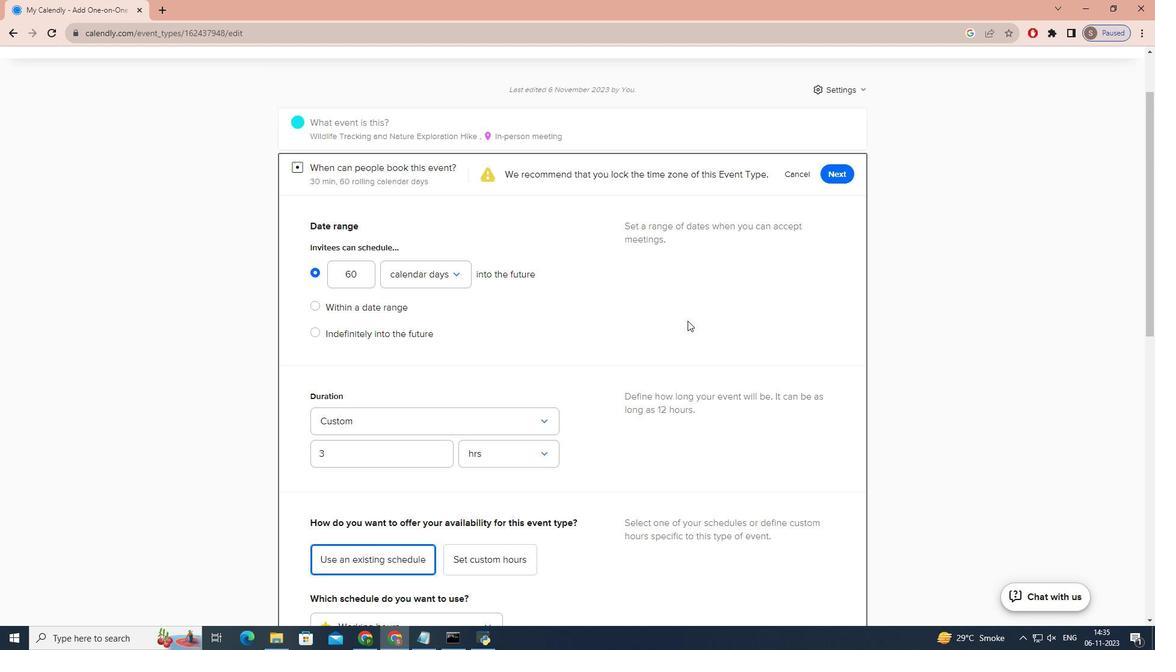 
Action: Mouse moved to (827, 252)
Screenshot: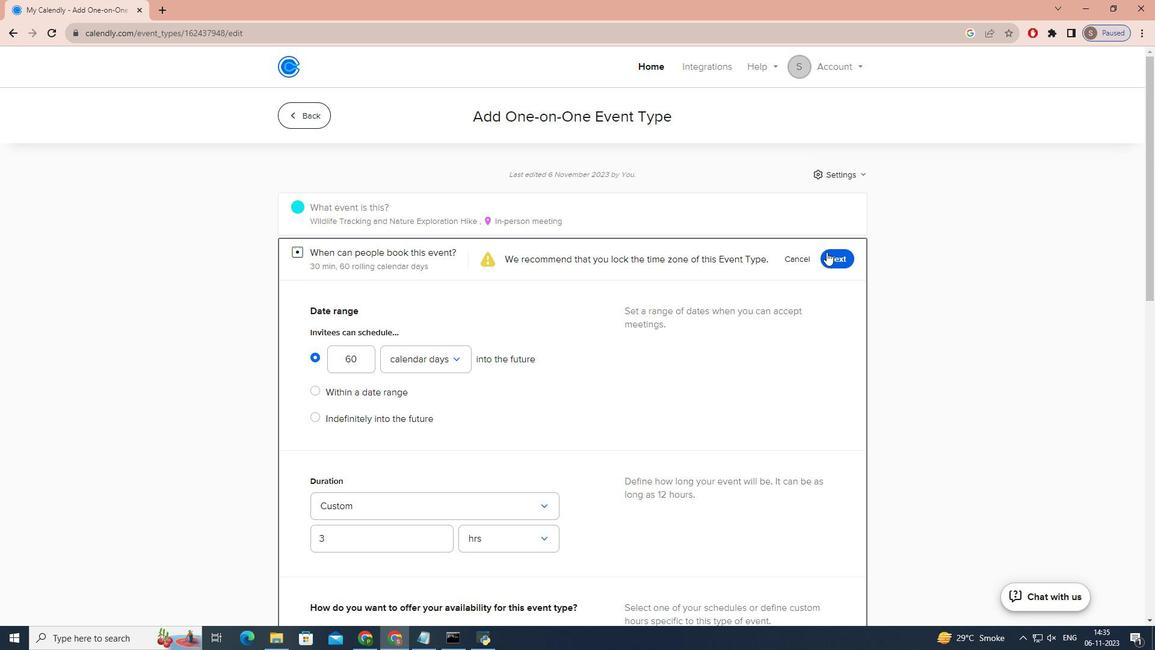 
Action: Mouse pressed left at (827, 252)
Screenshot: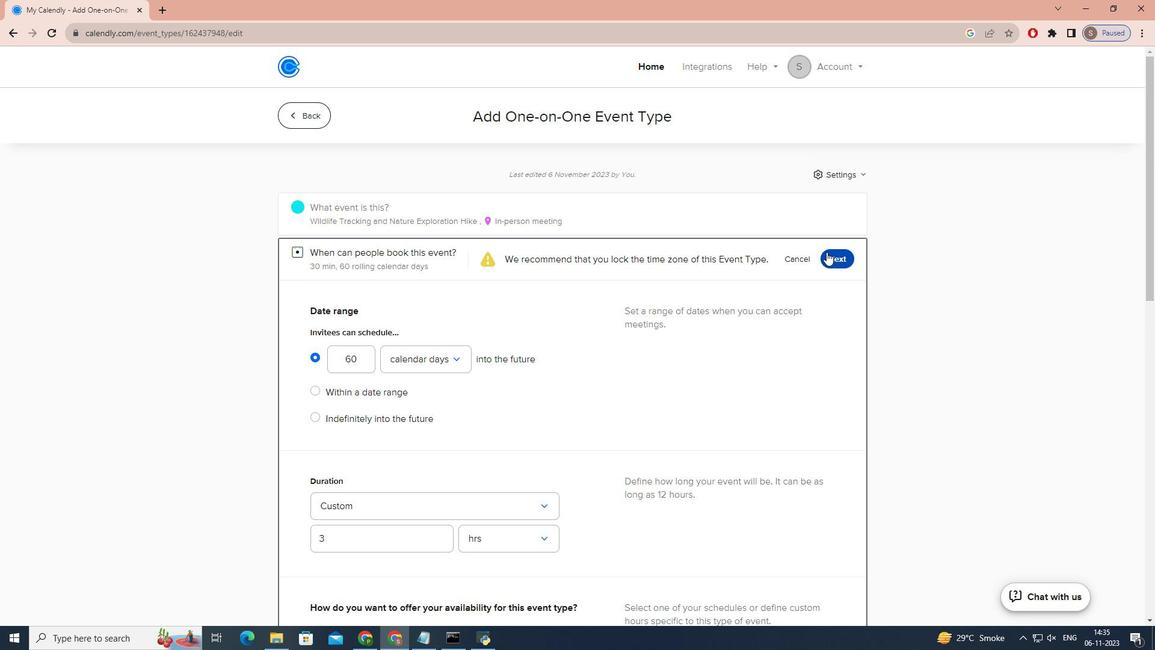 
